 Task: Add Mandarins Bag to the cart.
Action: Mouse moved to (306, 139)
Screenshot: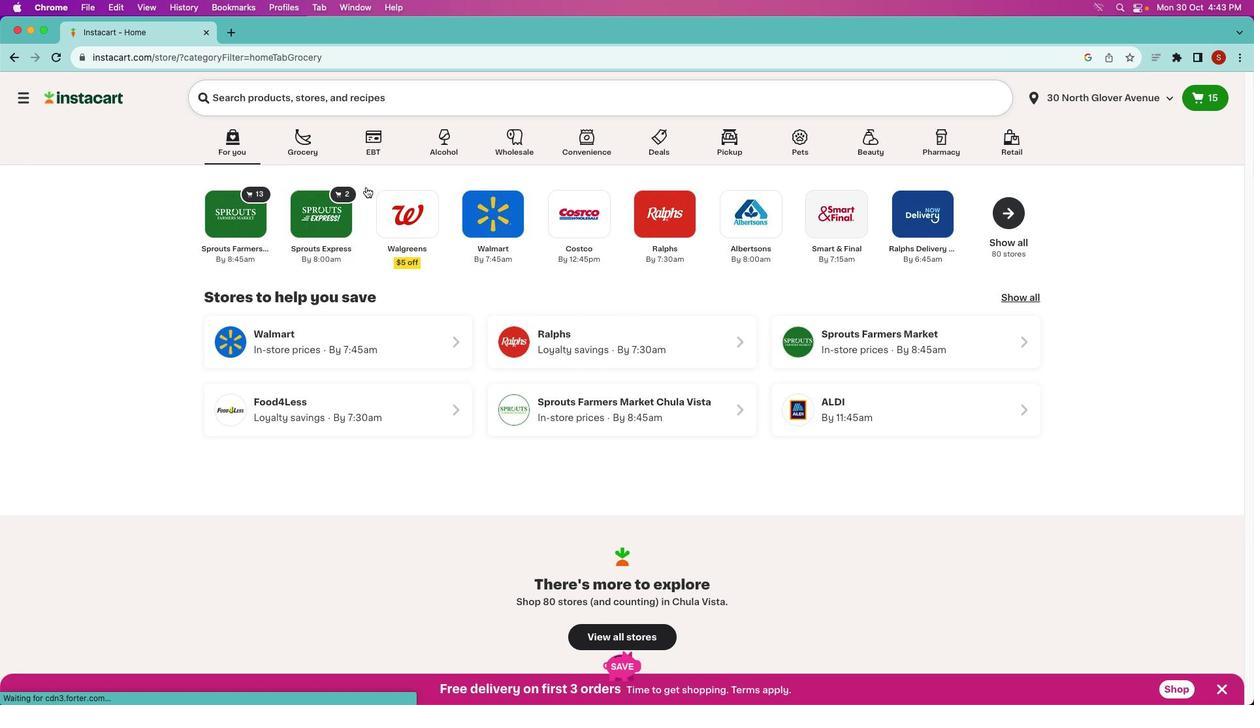 
Action: Mouse pressed left at (306, 139)
Screenshot: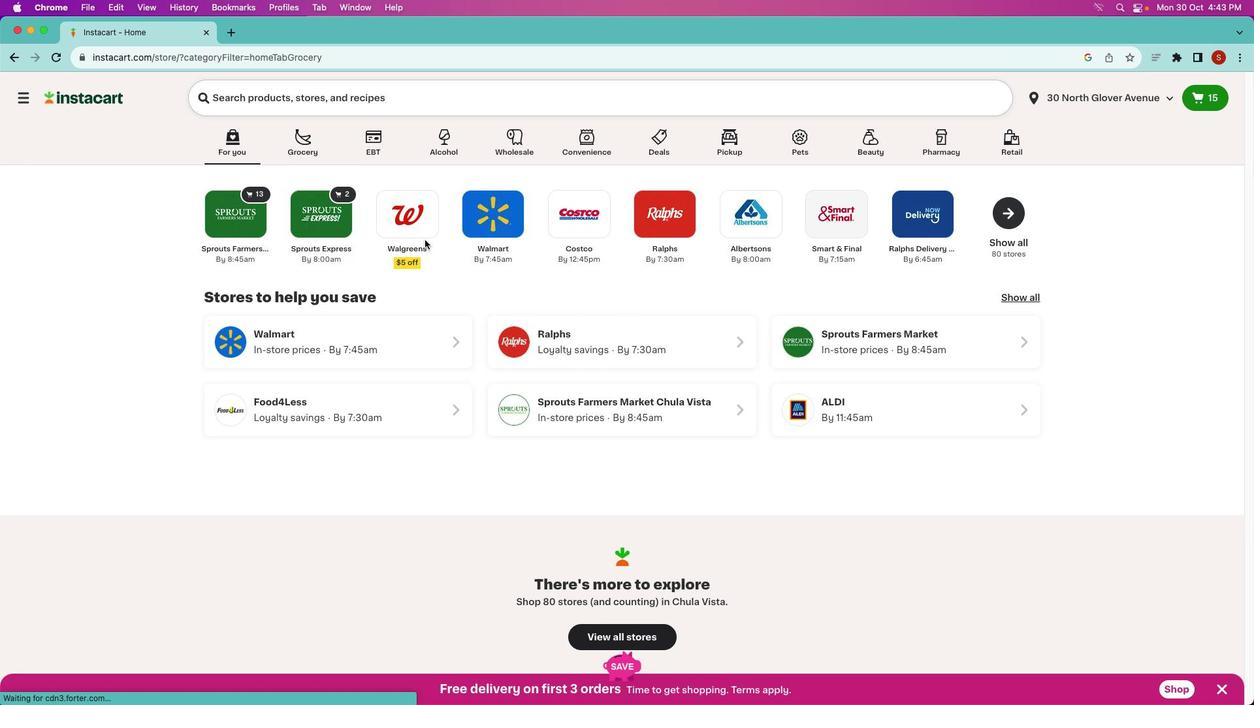 
Action: Mouse pressed left at (306, 139)
Screenshot: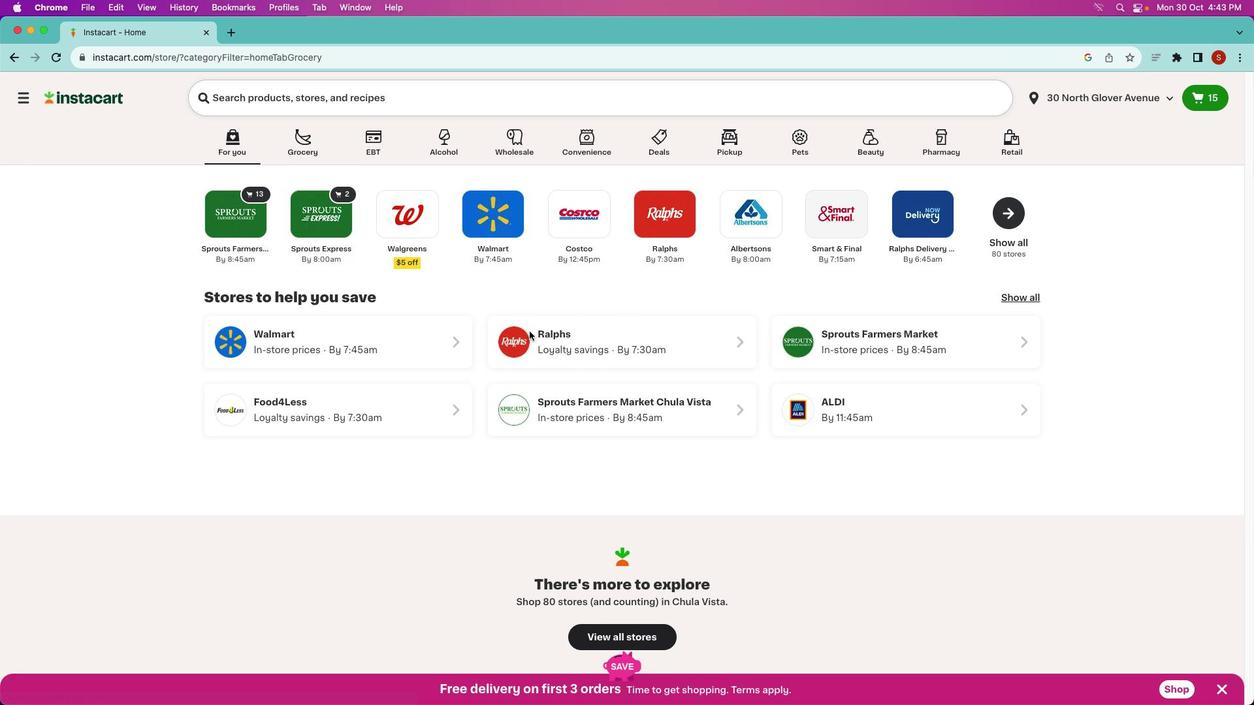 
Action: Mouse moved to (335, 200)
Screenshot: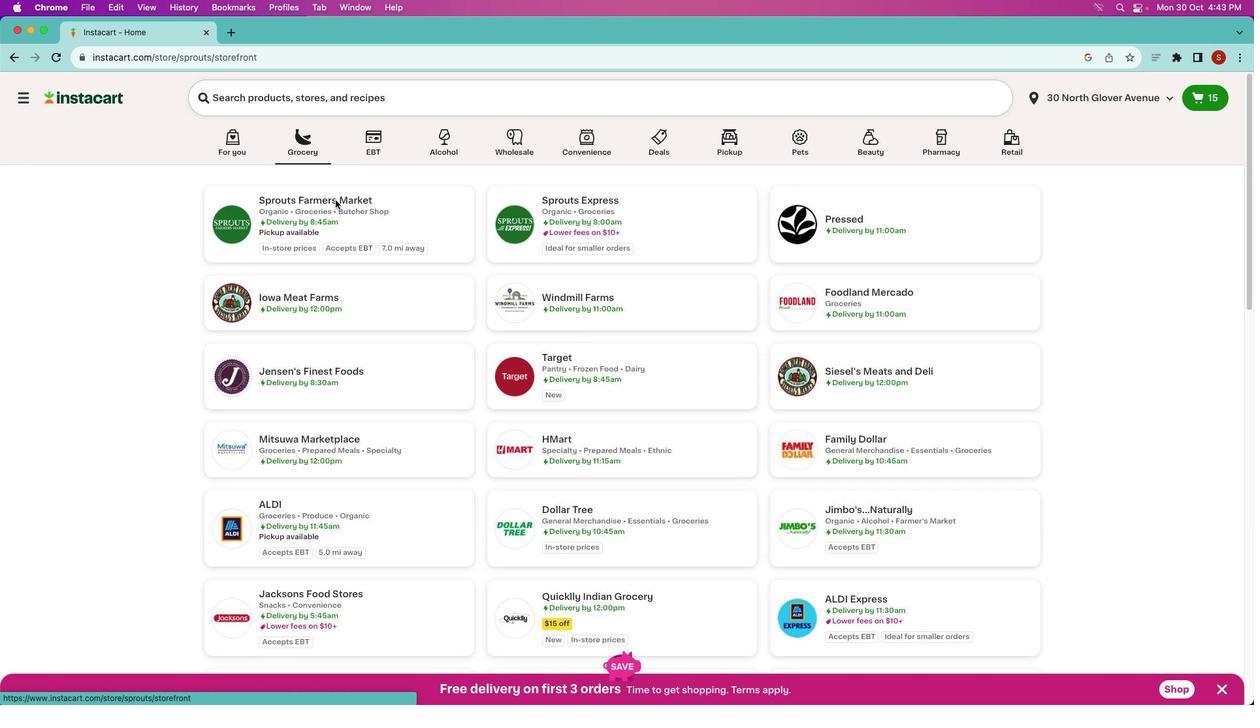 
Action: Mouse pressed left at (335, 200)
Screenshot: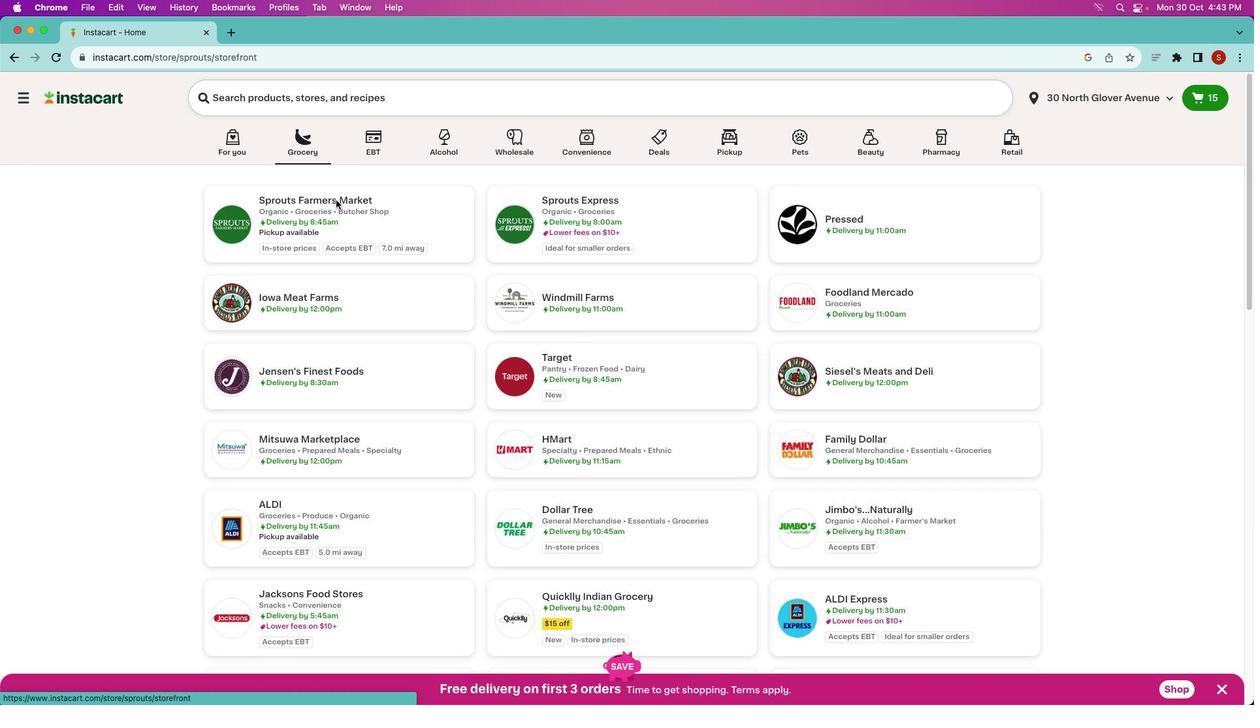 
Action: Mouse moved to (439, 142)
Screenshot: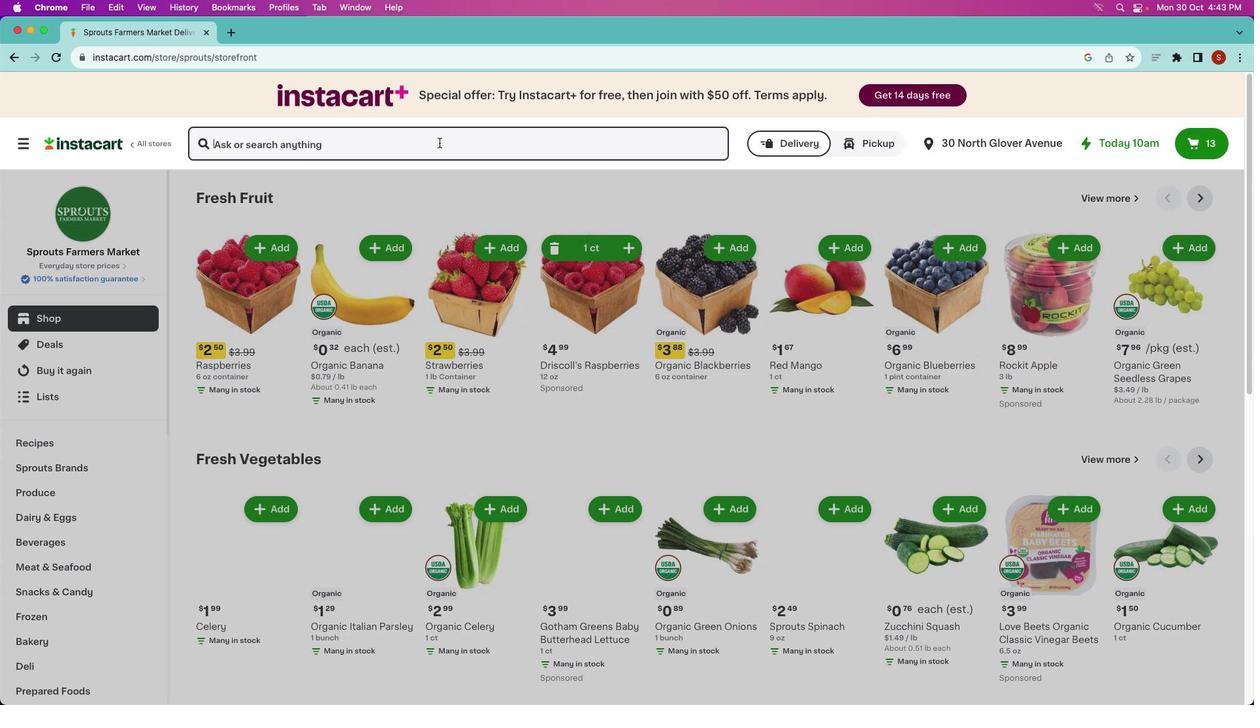 
Action: Mouse pressed left at (439, 142)
Screenshot: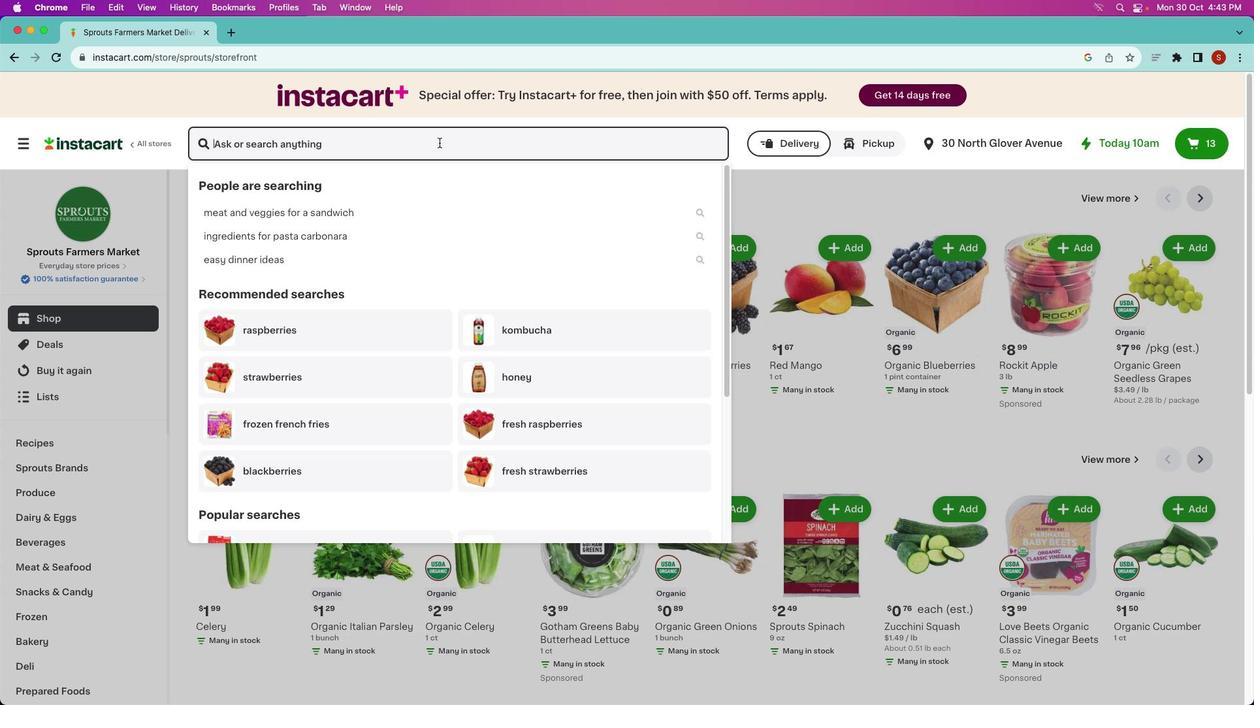
Action: Key pressed Key.shift'<''S''M'Key.backspaceKey.backspaceKey.backspaceKey.backspaceKey.shift'M''A''N''D''A''R''I''N''S'Key.space'B''A''G'Key.enter
Screenshot: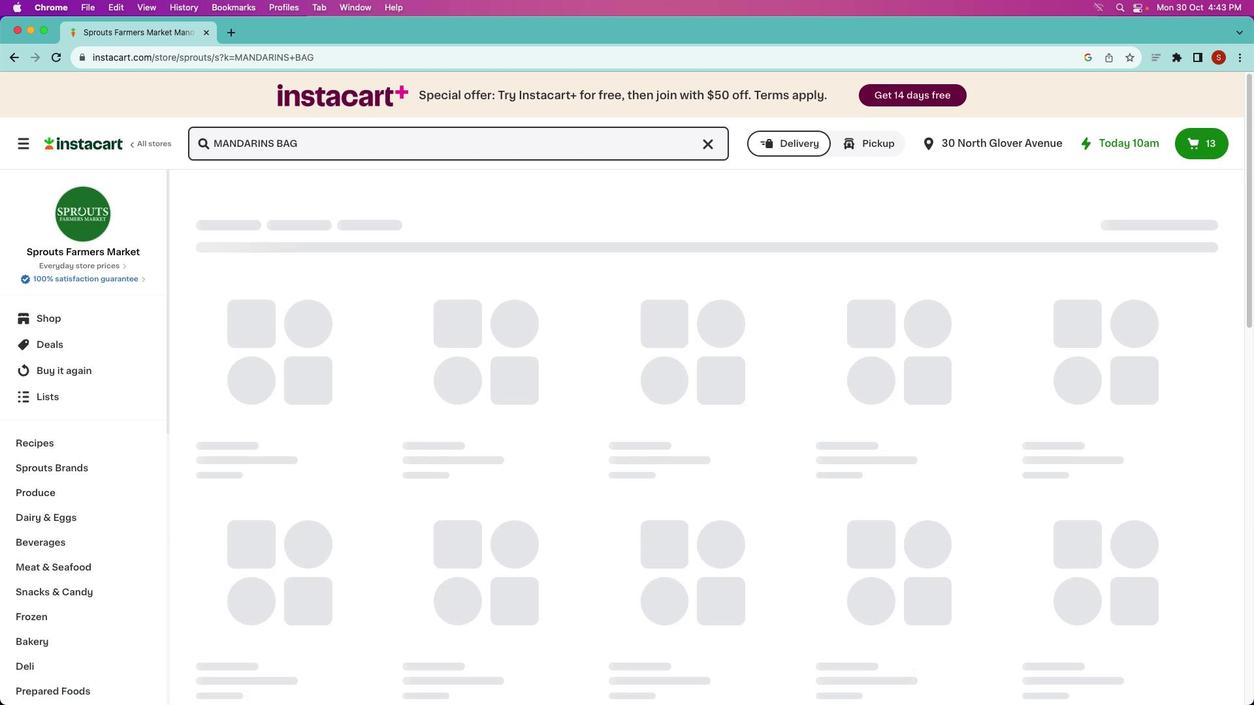 
Action: Mouse moved to (371, 265)
Screenshot: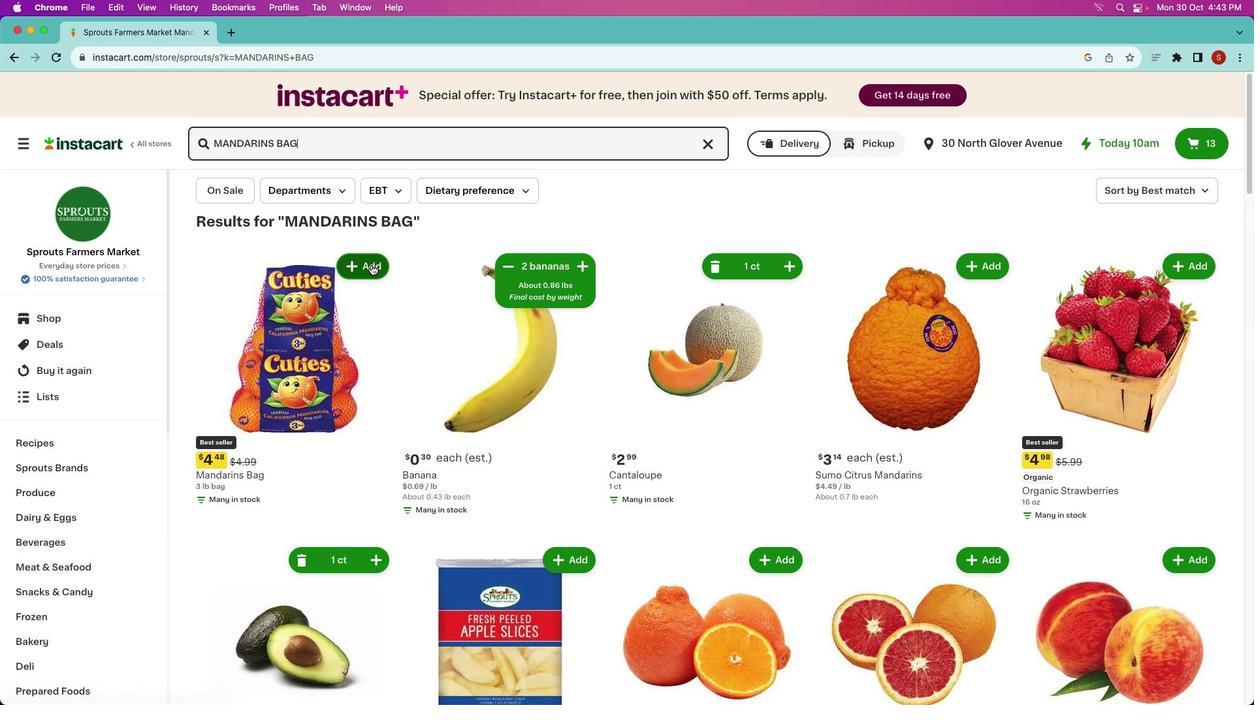 
Action: Mouse pressed left at (371, 265)
Screenshot: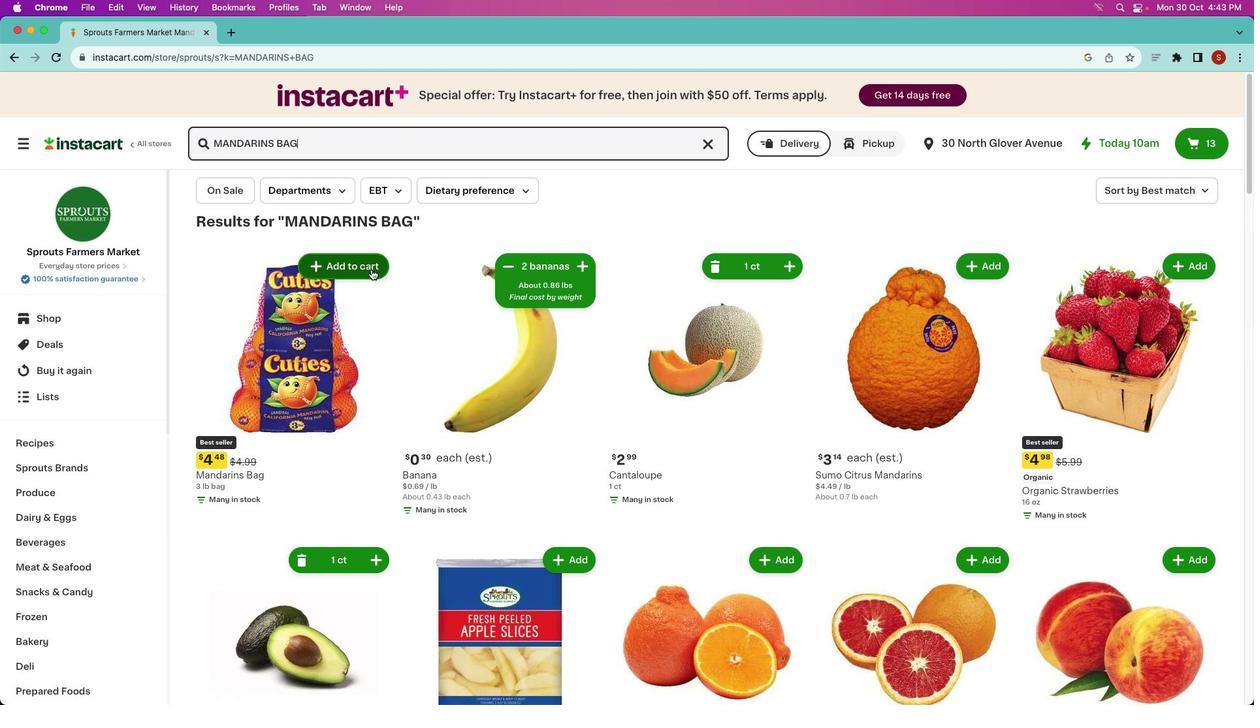 
Action: Mouse moved to (391, 344)
Screenshot: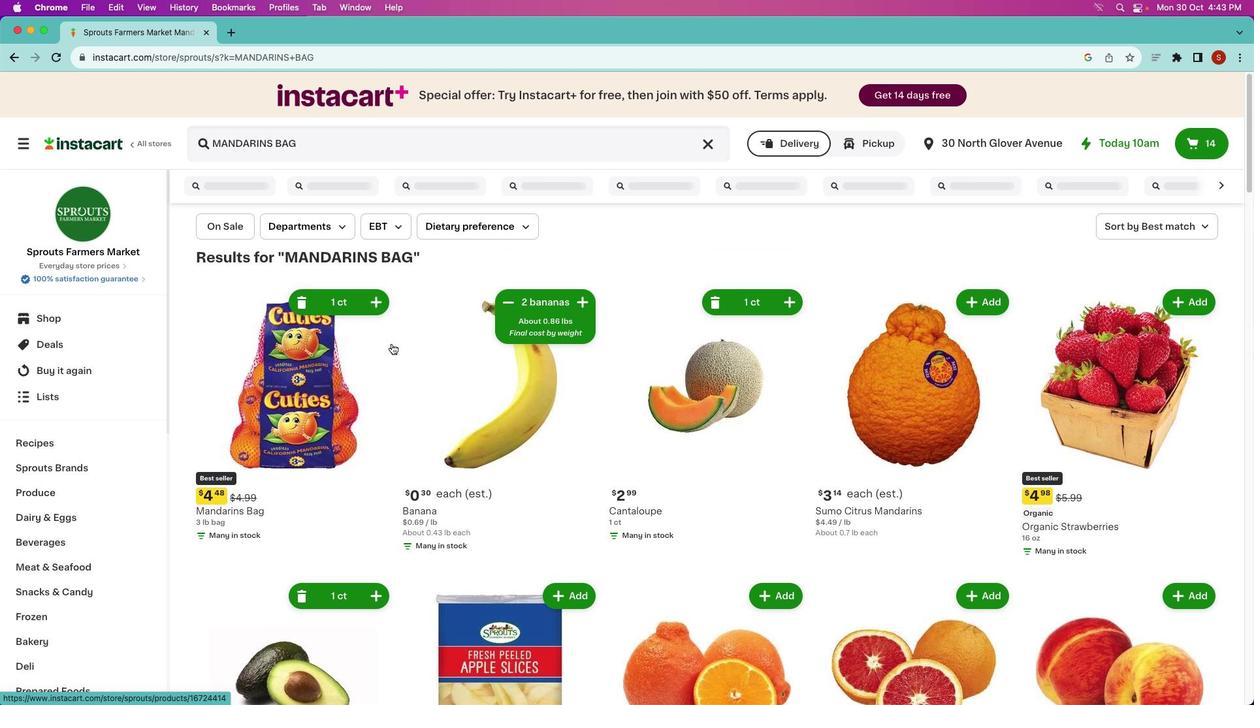 
